 Task: Quality Control: Check for audio clipping and distortion in an audio file.
Action: Mouse moved to (723, 674)
Screenshot: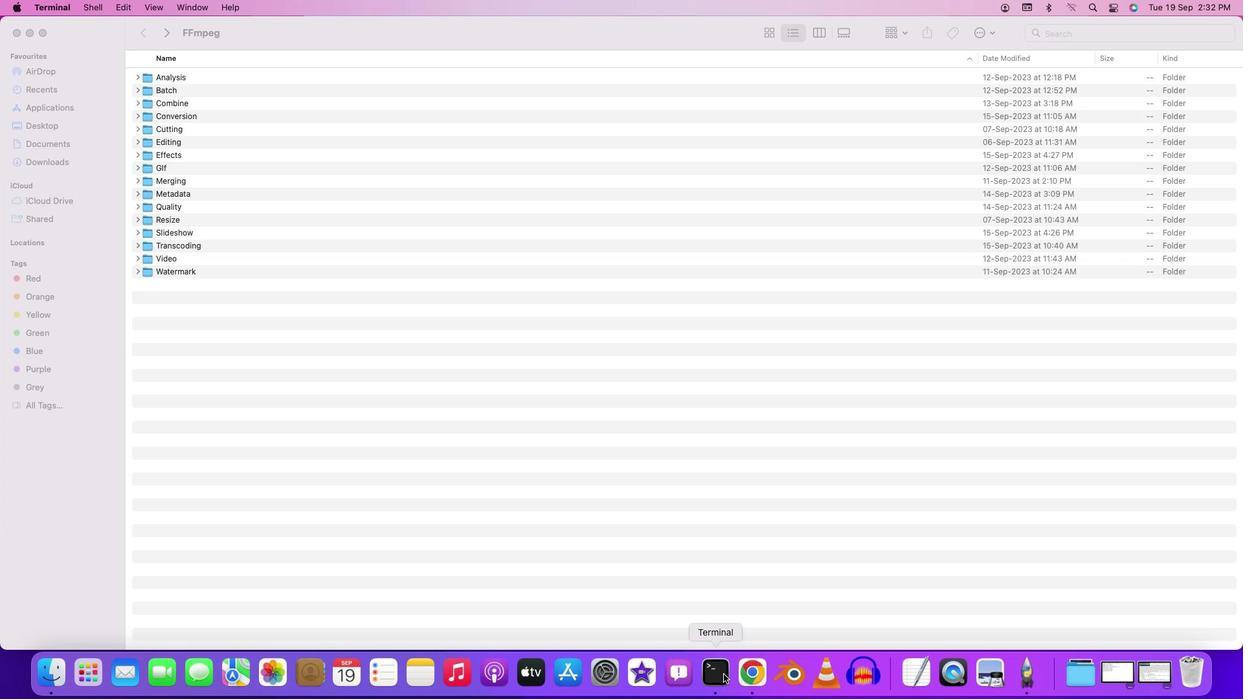 
Action: Mouse pressed right at (723, 674)
Screenshot: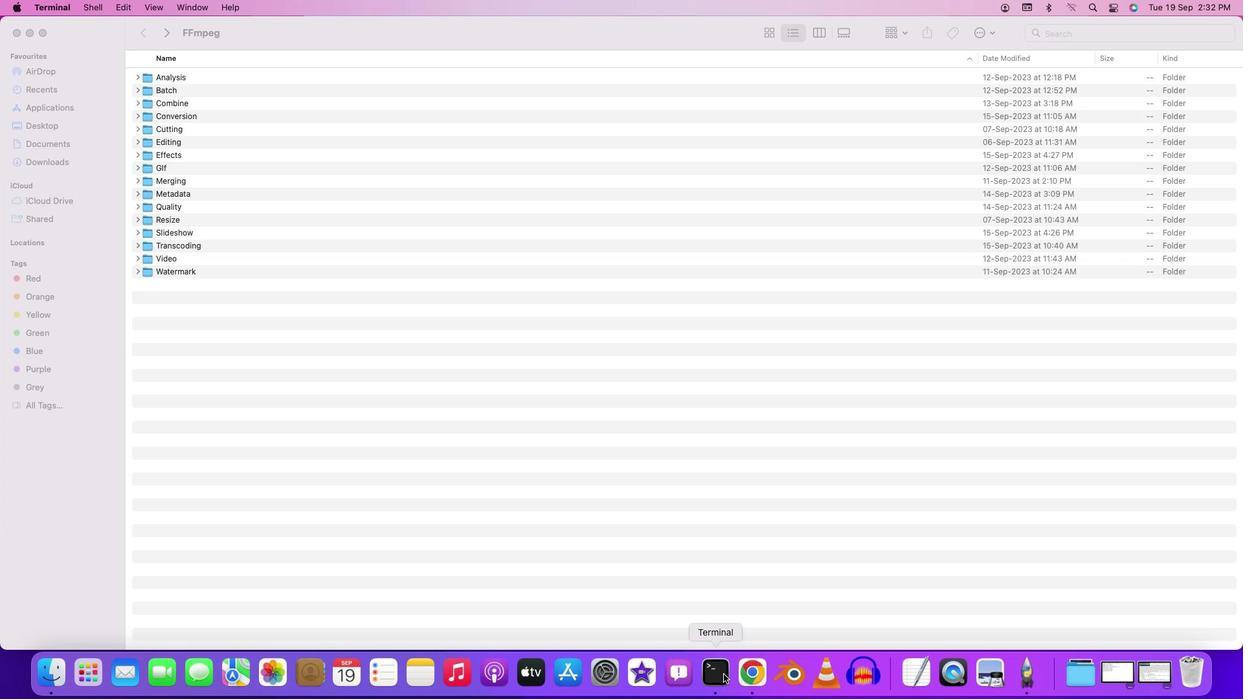 
Action: Mouse moved to (747, 514)
Screenshot: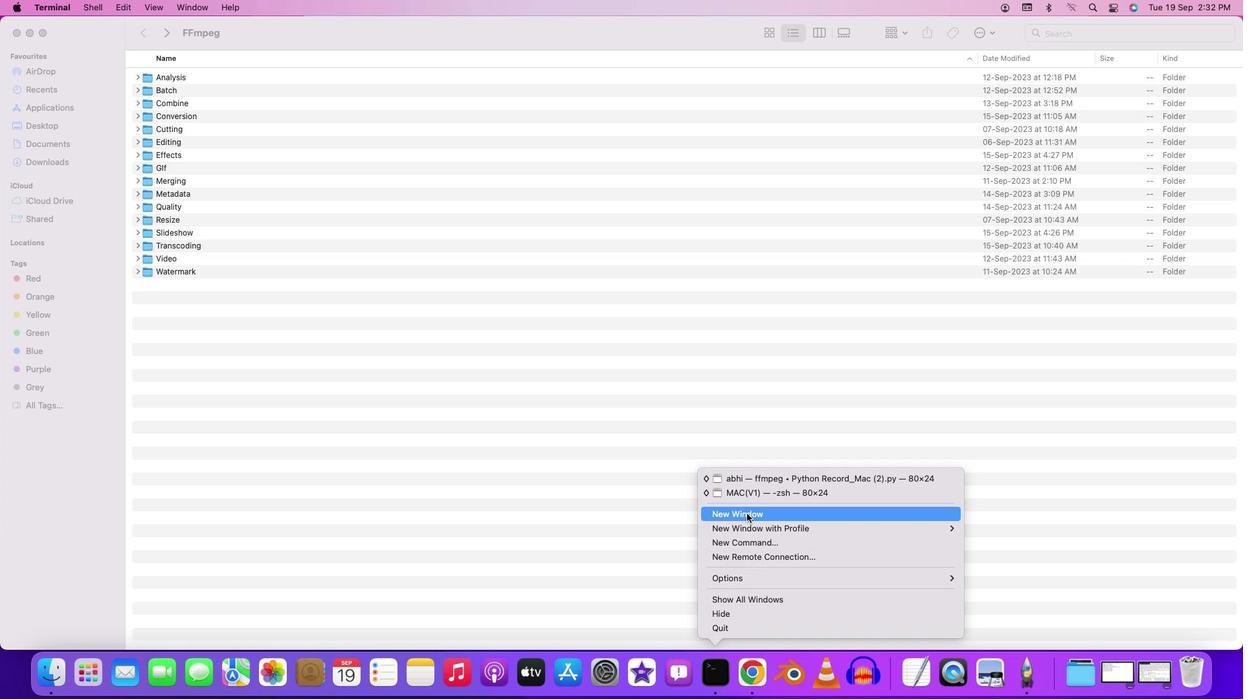 
Action: Mouse pressed left at (747, 514)
Screenshot: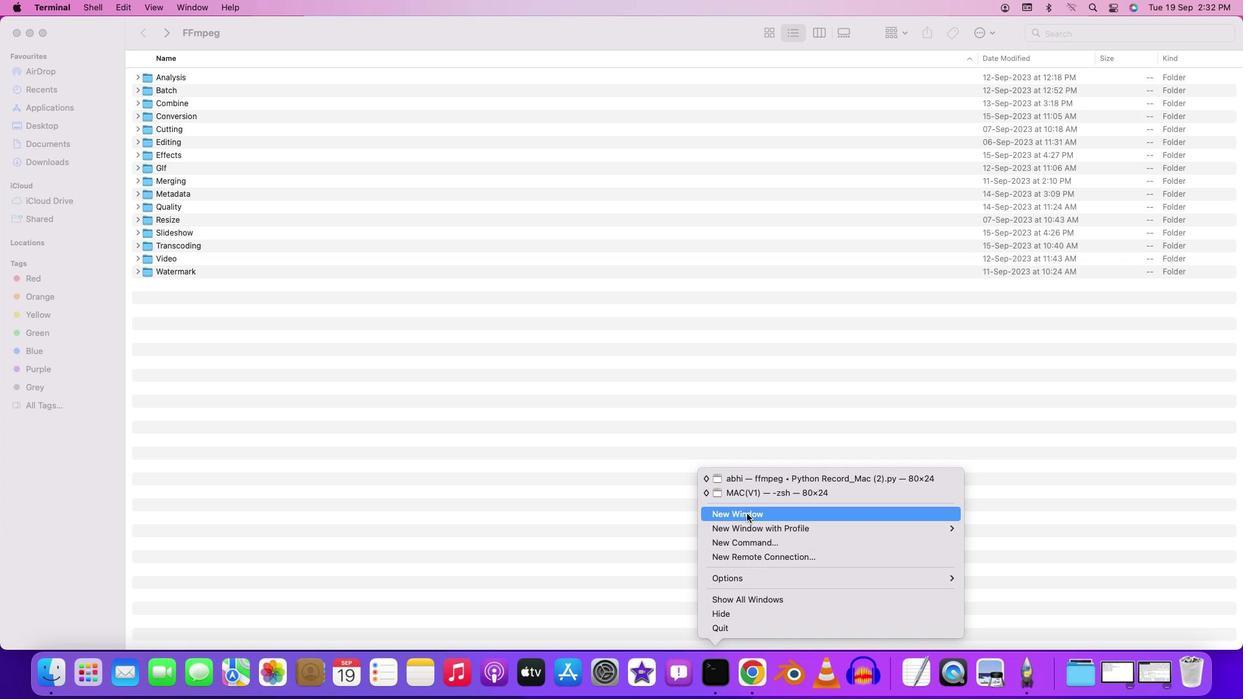 
Action: Mouse moved to (325, 24)
Screenshot: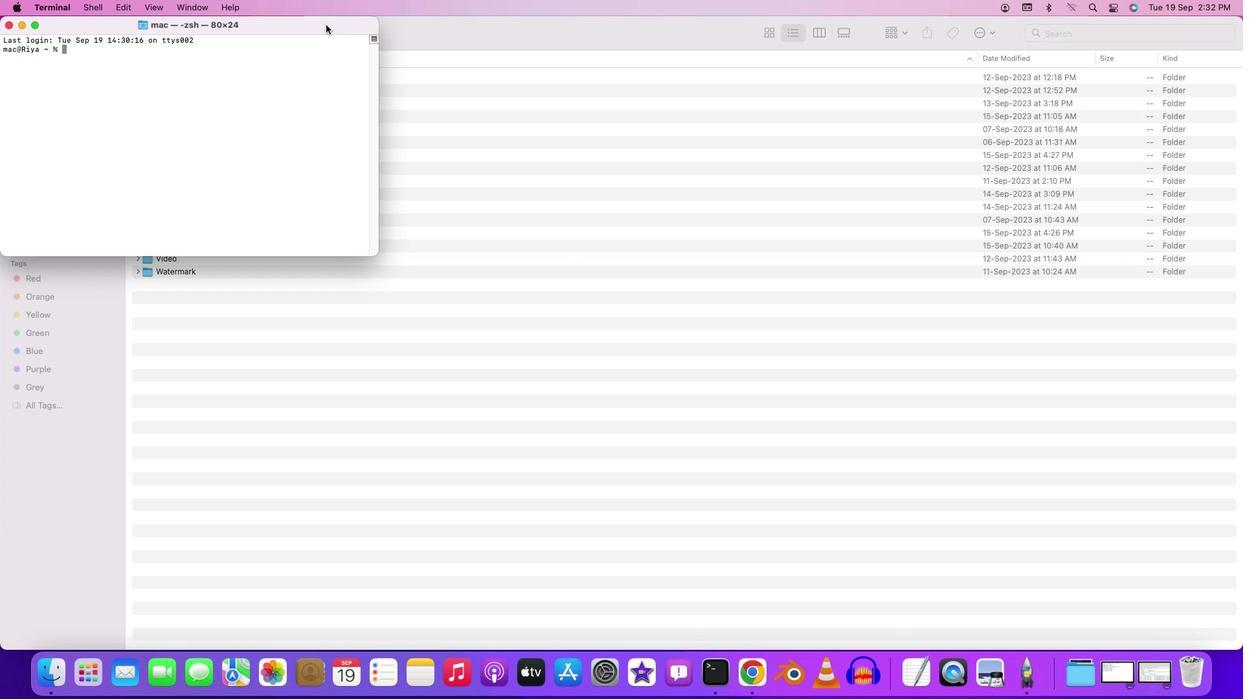 
Action: Mouse pressed left at (325, 24)
Screenshot: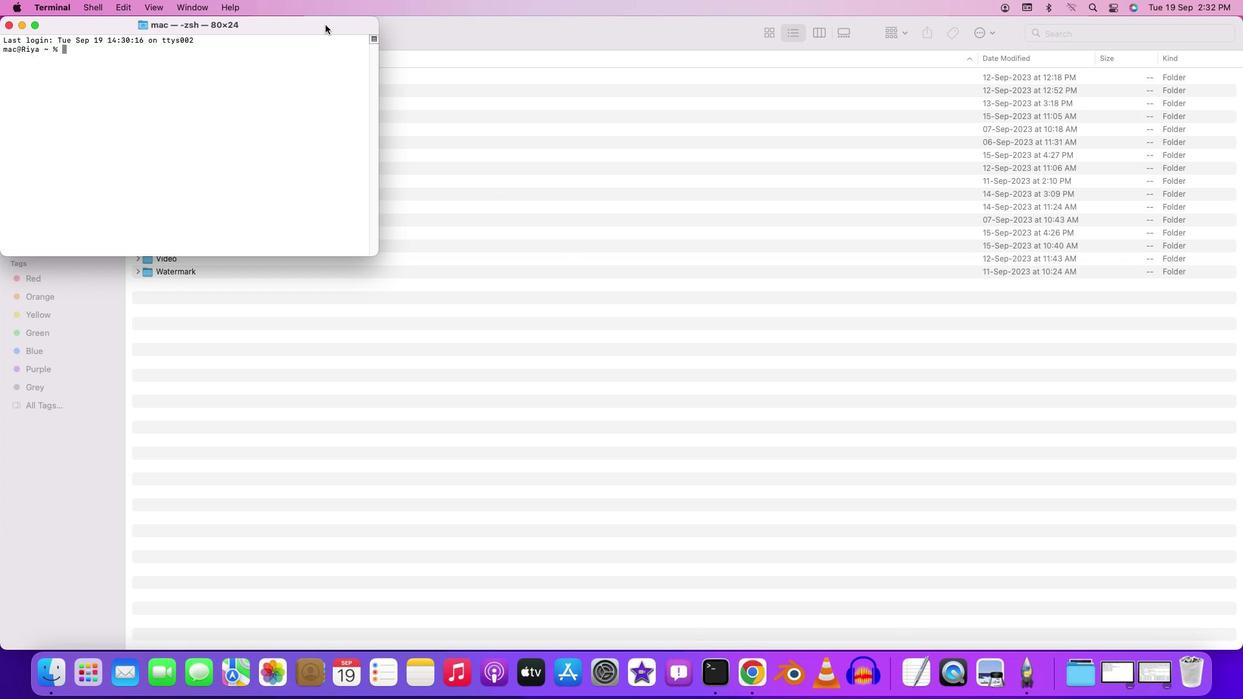 
Action: Mouse pressed left at (325, 24)
Screenshot: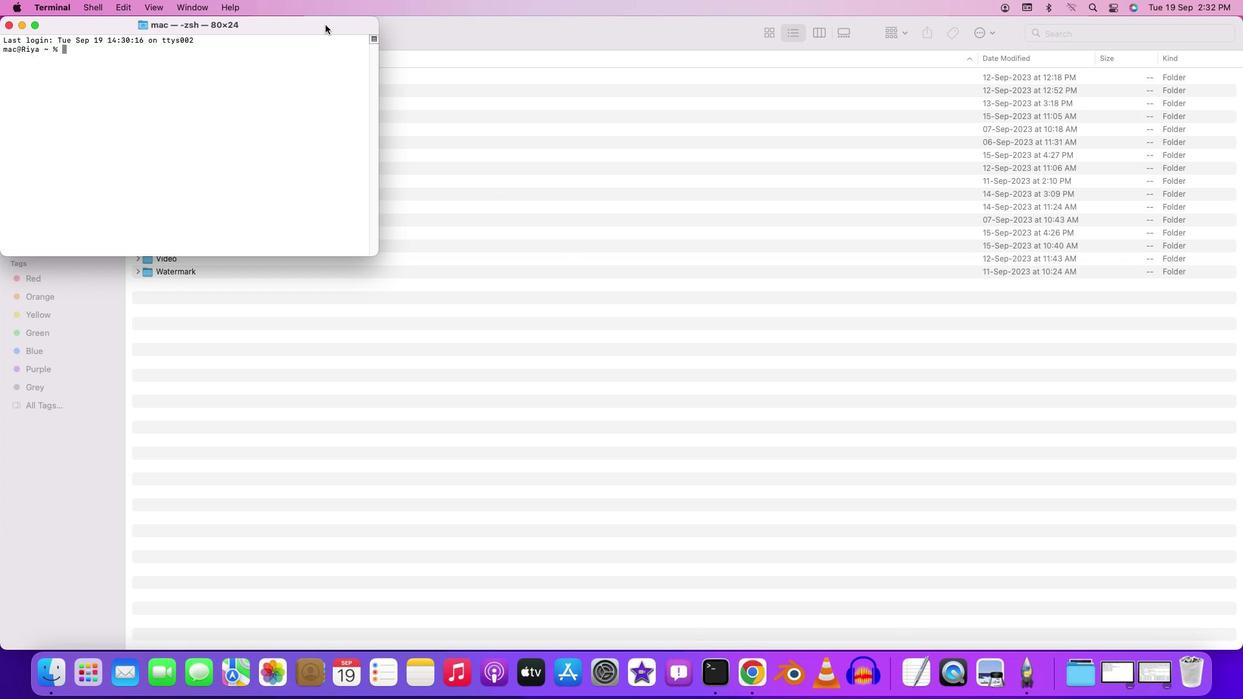 
Action: Mouse moved to (121, 57)
Screenshot: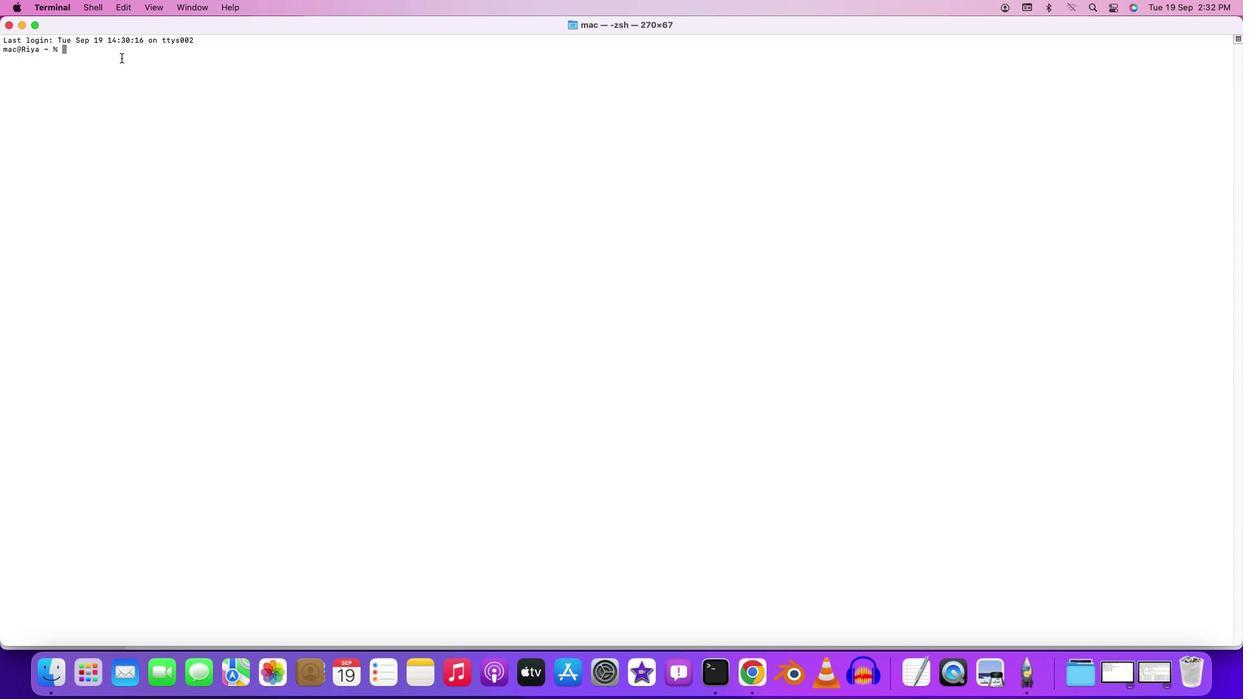 
Action: Mouse pressed left at (121, 57)
Screenshot: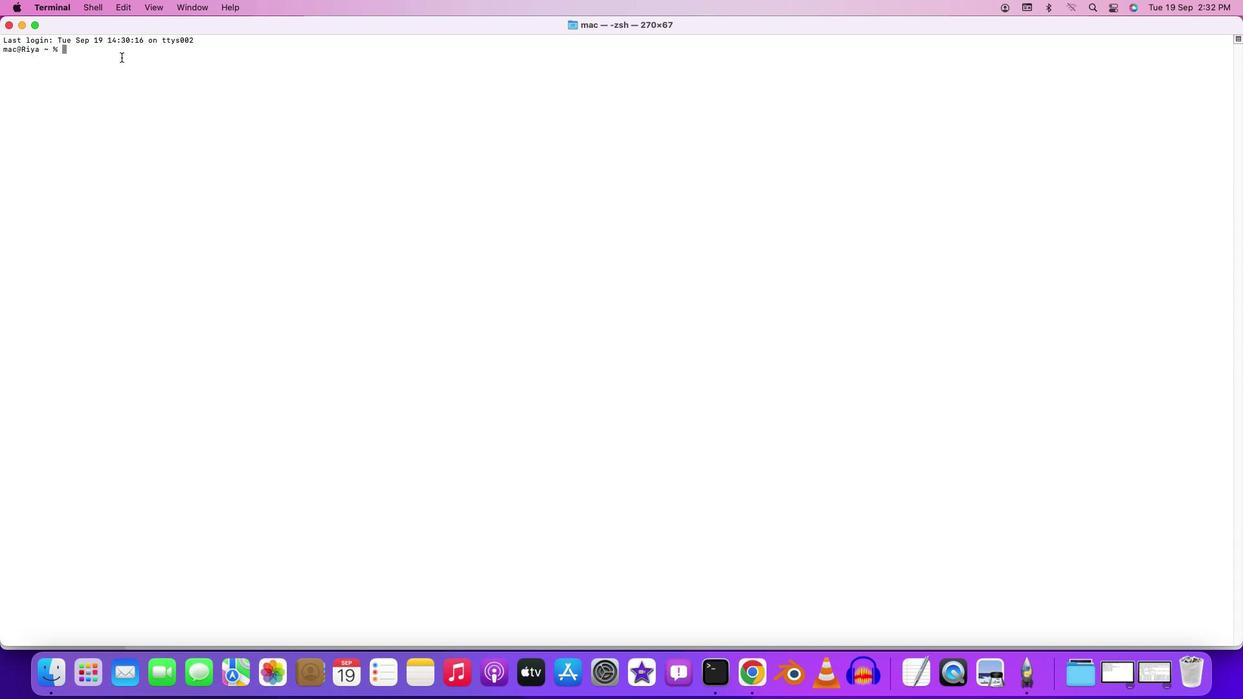 
Action: Key pressed 'c''d'Key.space'd''e''s''k''t''o''p'Key.enter'c''d'Key.space'f''f''m''p''e''g'Key.enter'c''d'Key.space'b''a''t''c''h'Key.enter'c''d'Key.space'v''i''d''e''o'Key.enter'f''f''m''p''e''g'Key.space'-''i'Key.space'i''n''p''u''t''.''m''p''4'Key.backspace'3'Key.spaceKey.leftKey.leftKey.leftKey.leftKey.rightKey.rightKey.rightKey.rightKey.rightKey.right'-''f''i''l''t''e''r'Key.shift'_''c''o''m''p''l''e''x'Key.spaceKey.leftKey.rightKey.rightKey.rightKey.rightKey.rightKey.rightKey.shift'"''s''h''o''w''w''a''b'Key.backspace'v''e''s''p''i''c'Key.leftKey.leftKey.leftKey.leftKey.leftKey.leftKey.leftKey.leftKey.leftKey.leftKey.leftKey.leftKey.rightKey.rightKey.rightKey.rightKey.rightKey.rightKey.rightKey.rightKey.rightKey.rightKey.rightKey.right'=''s''=''1''9''2''0''x''1''2''0''0'Key.shift'"'Key.space'-''f''r''a''m''e''s'Key.shift':''v'Key.space'1'Key.space'w''a''v''e''f''o''r''m''.''p''n''g'Key.enter'y'Key.enter
Screenshot: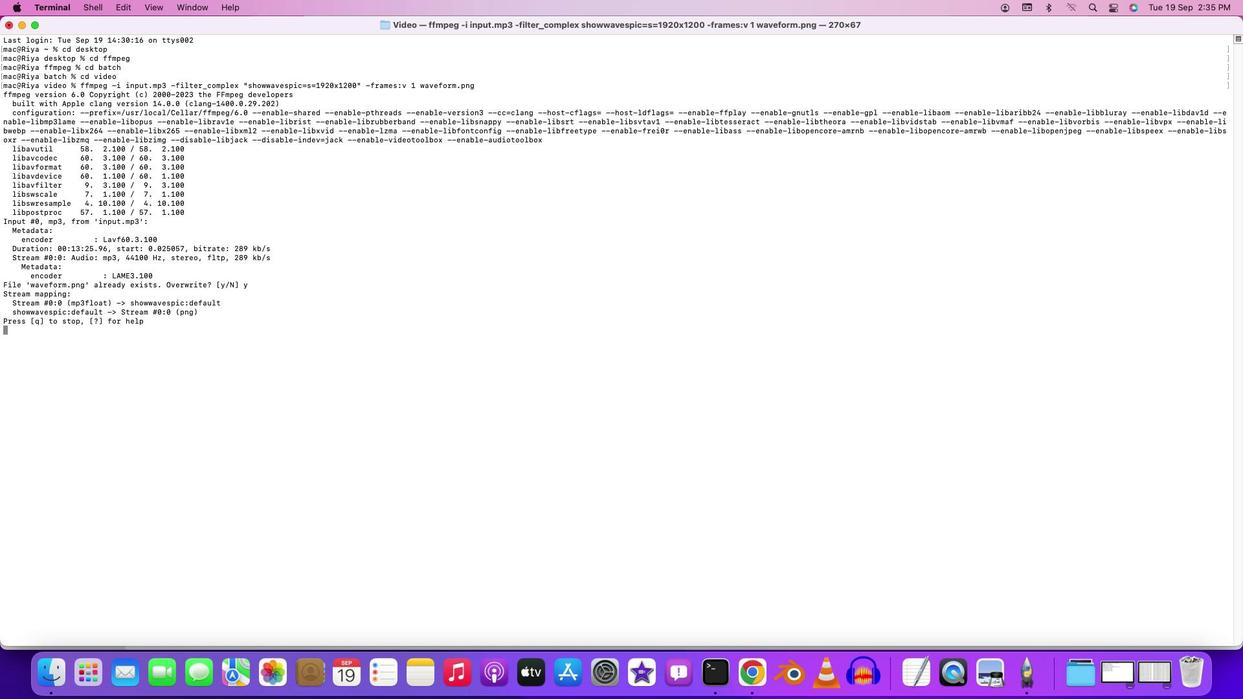 
Action: Mouse moved to (558, 554)
Screenshot: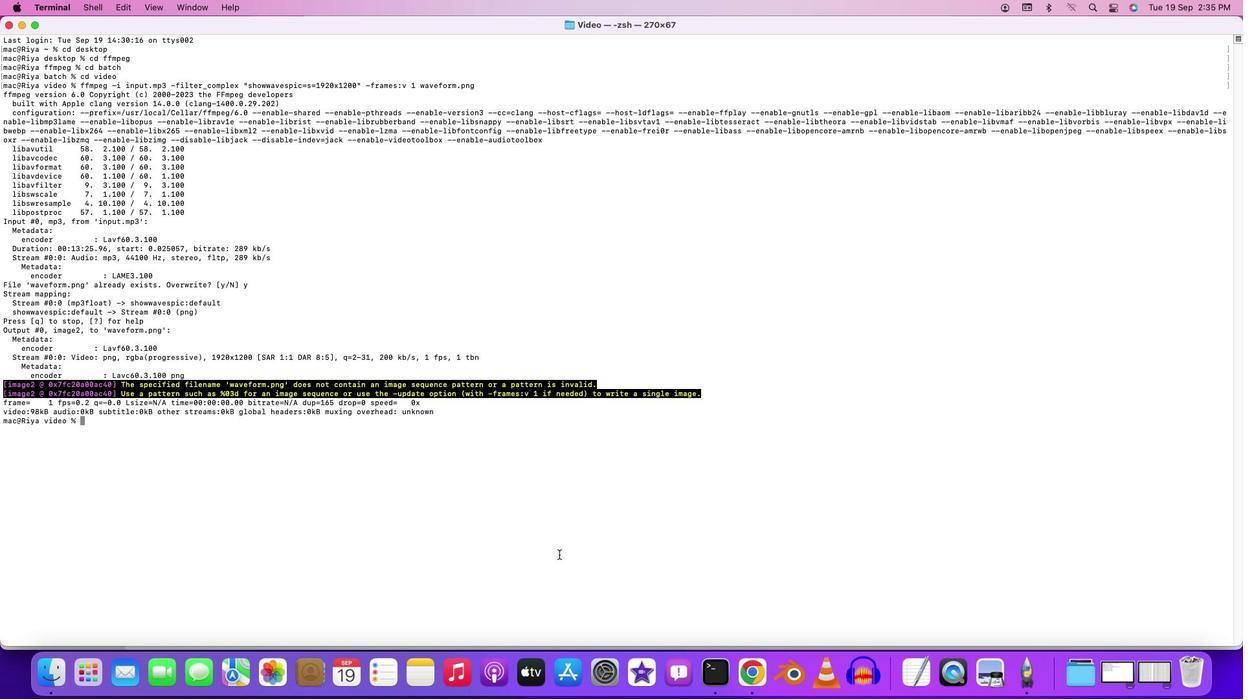 
